 Task: Create board template.
Action: Mouse moved to (359, 73)
Screenshot: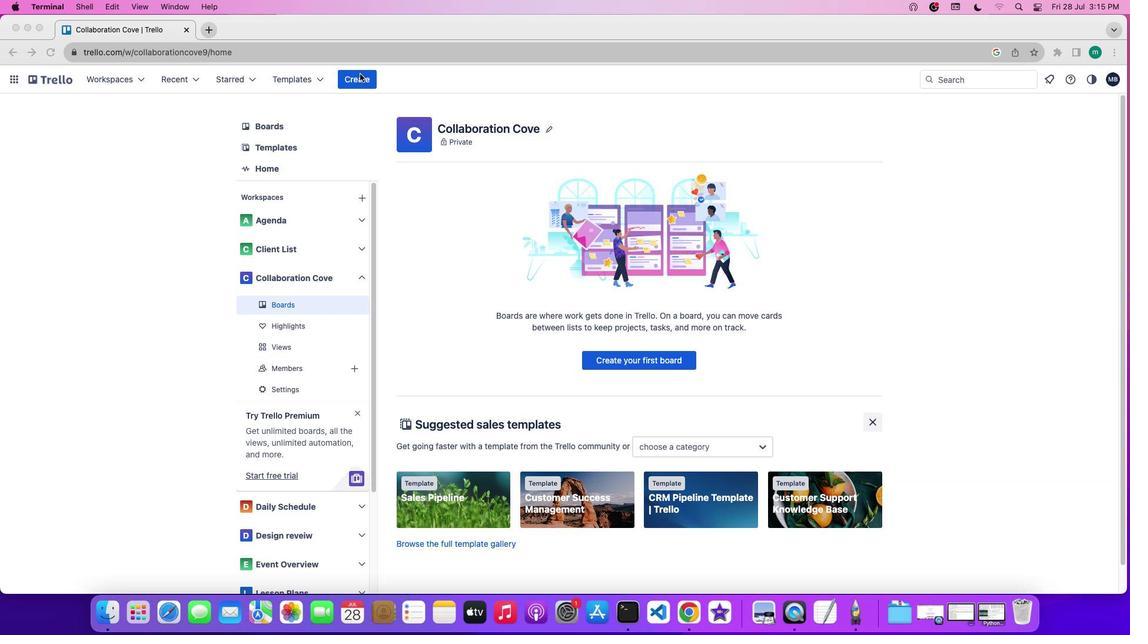 
Action: Mouse pressed left at (359, 73)
Screenshot: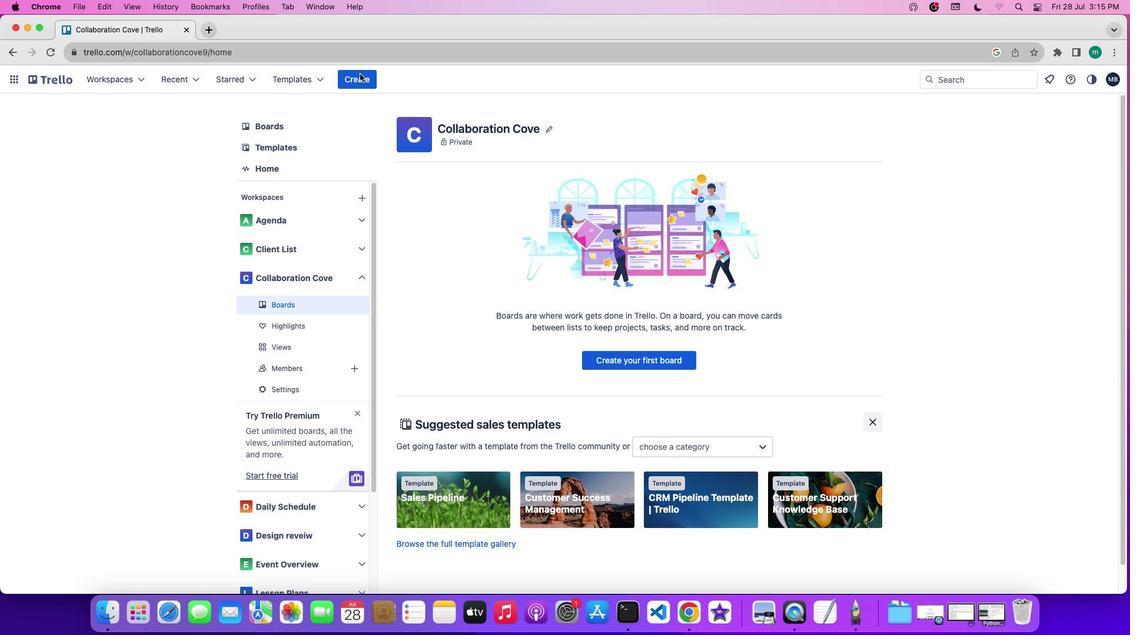 
Action: Mouse moved to (359, 78)
Screenshot: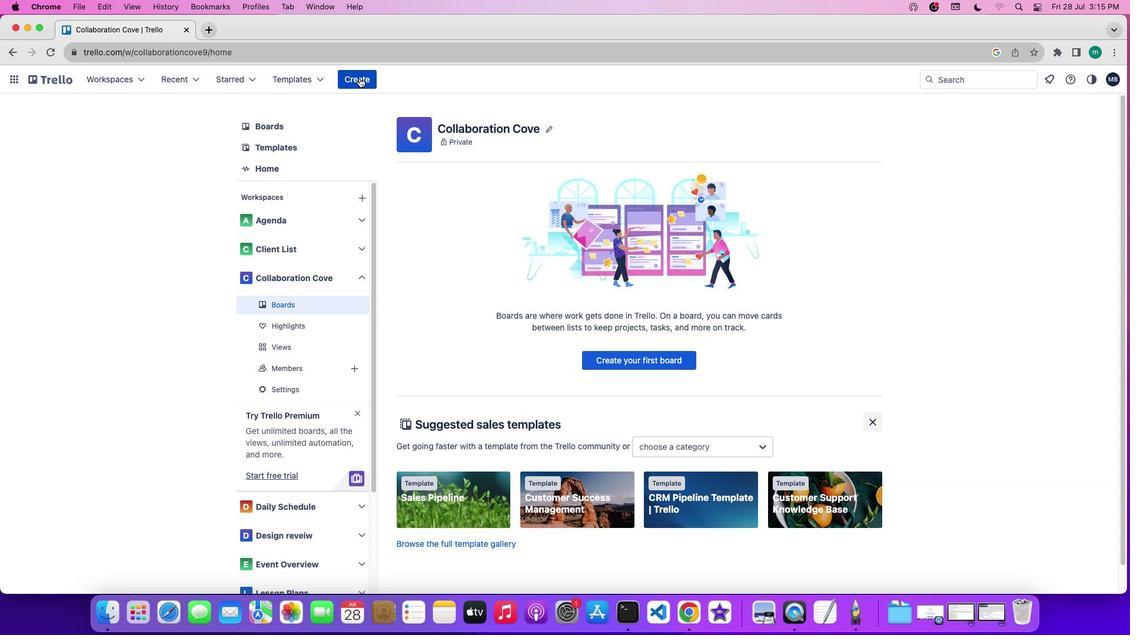 
Action: Mouse pressed left at (359, 78)
Screenshot: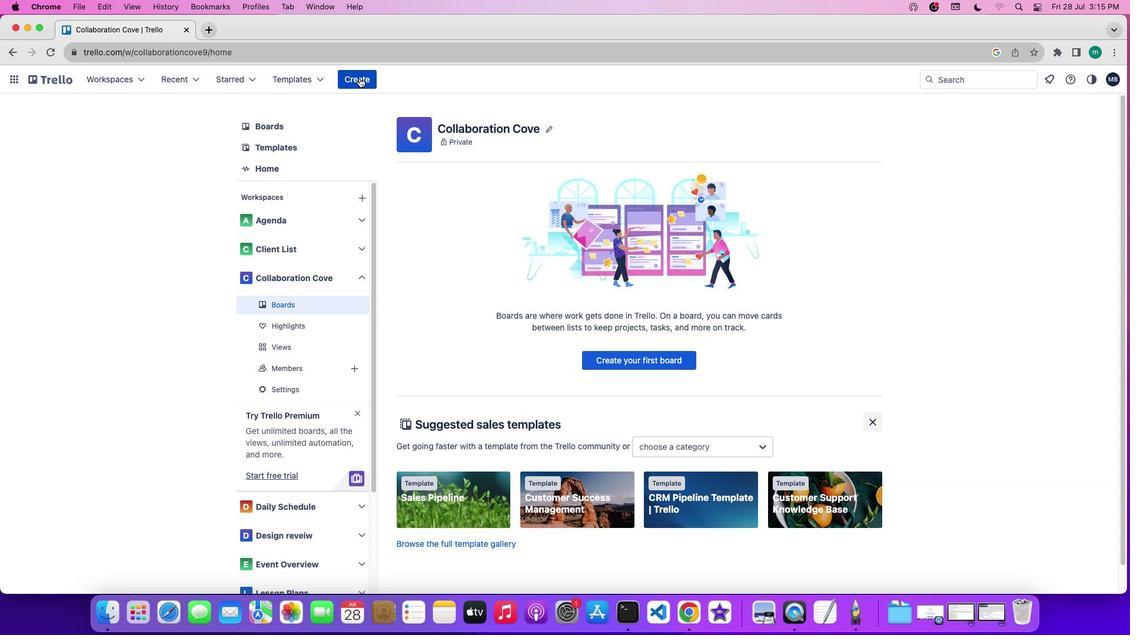
Action: Mouse moved to (371, 117)
Screenshot: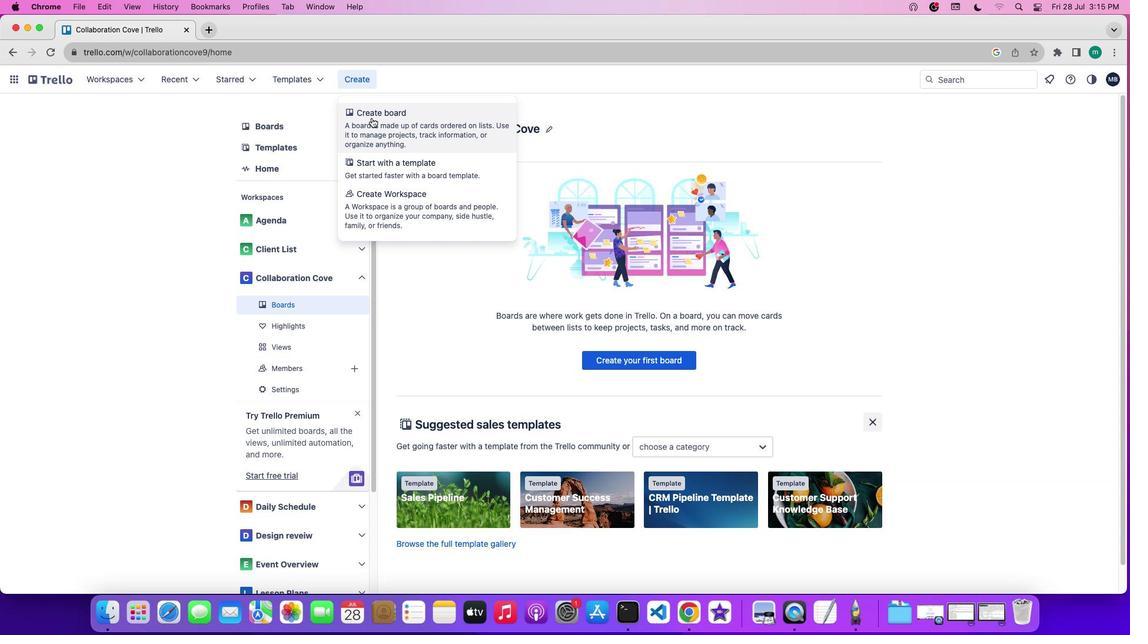 
Action: Mouse pressed left at (371, 117)
Screenshot: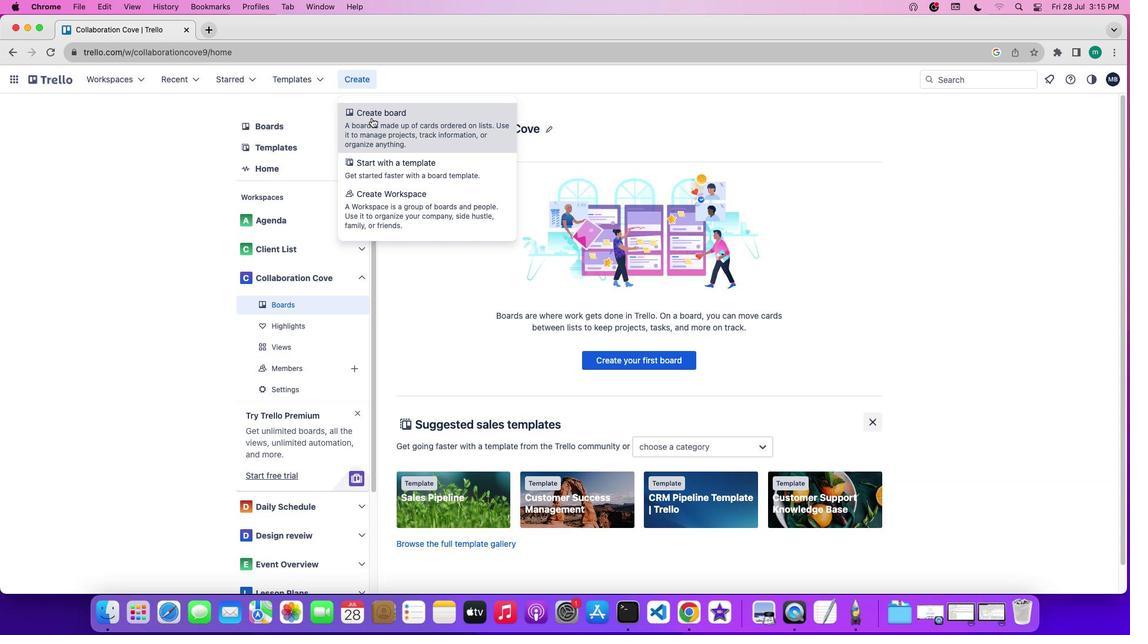 
Action: Mouse moved to (429, 449)
Screenshot: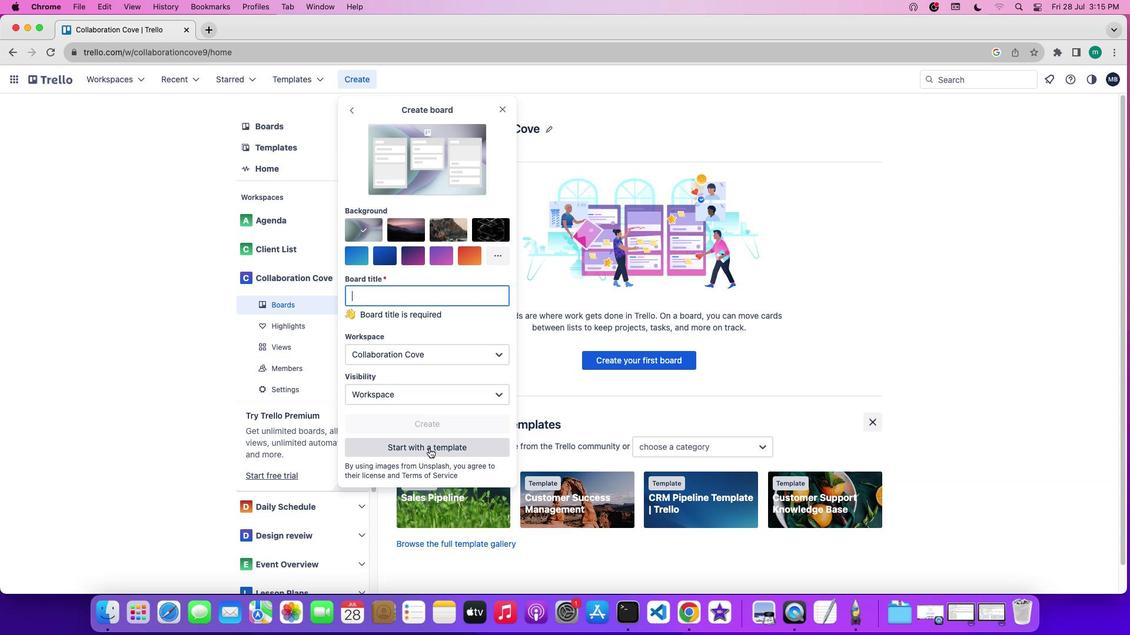 
Action: Mouse pressed left at (429, 449)
Screenshot: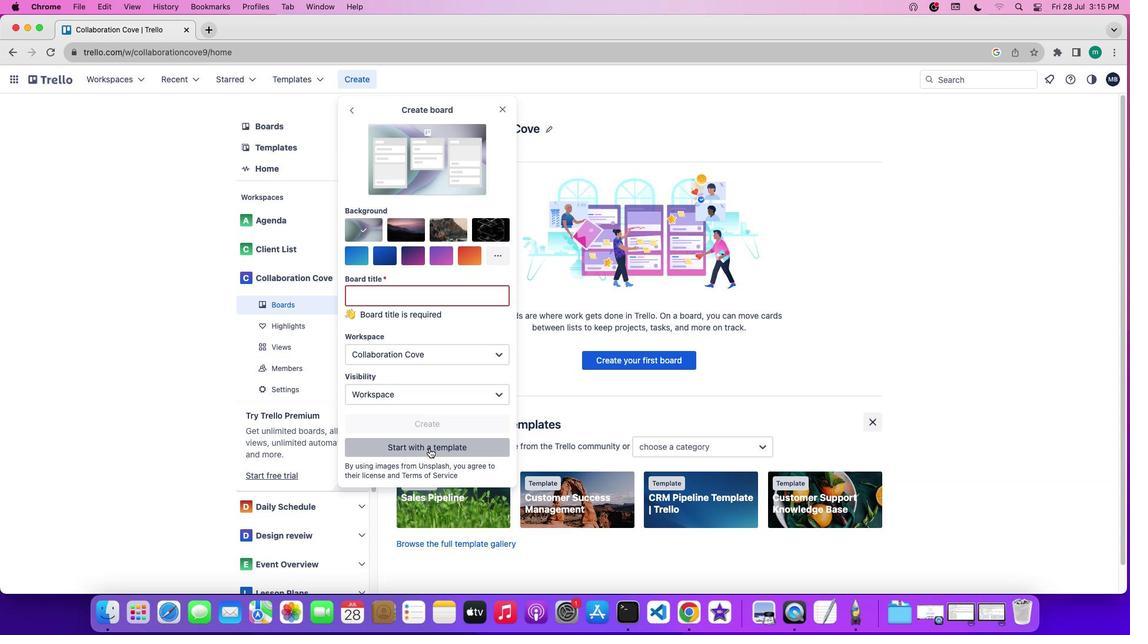 
Action: Mouse moved to (431, 238)
Screenshot: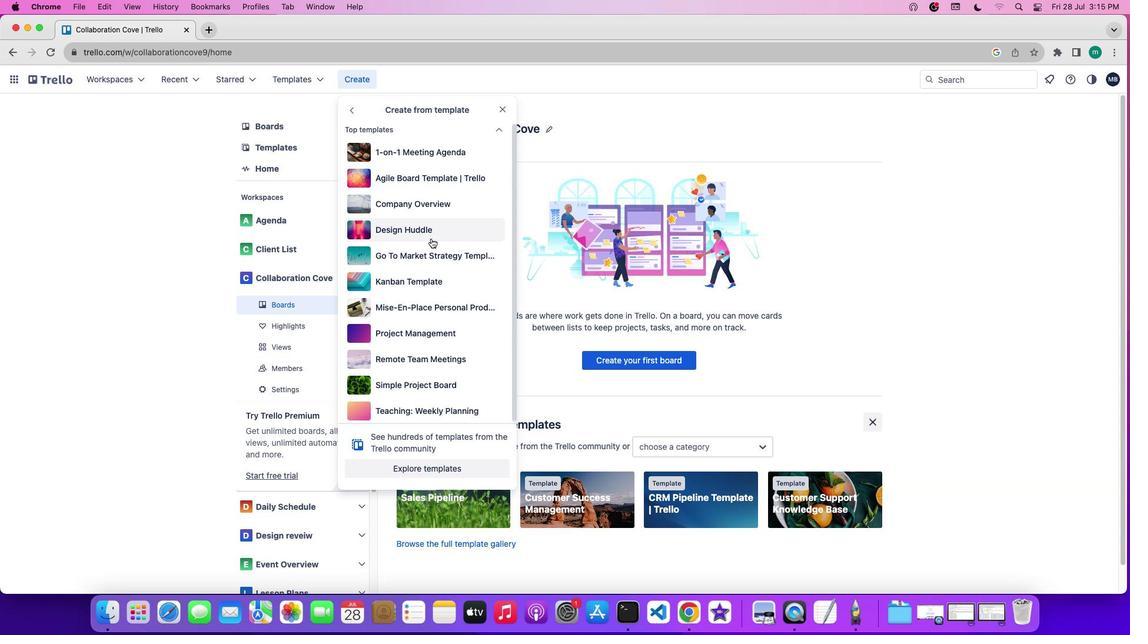 
Action: Mouse pressed left at (431, 238)
Screenshot: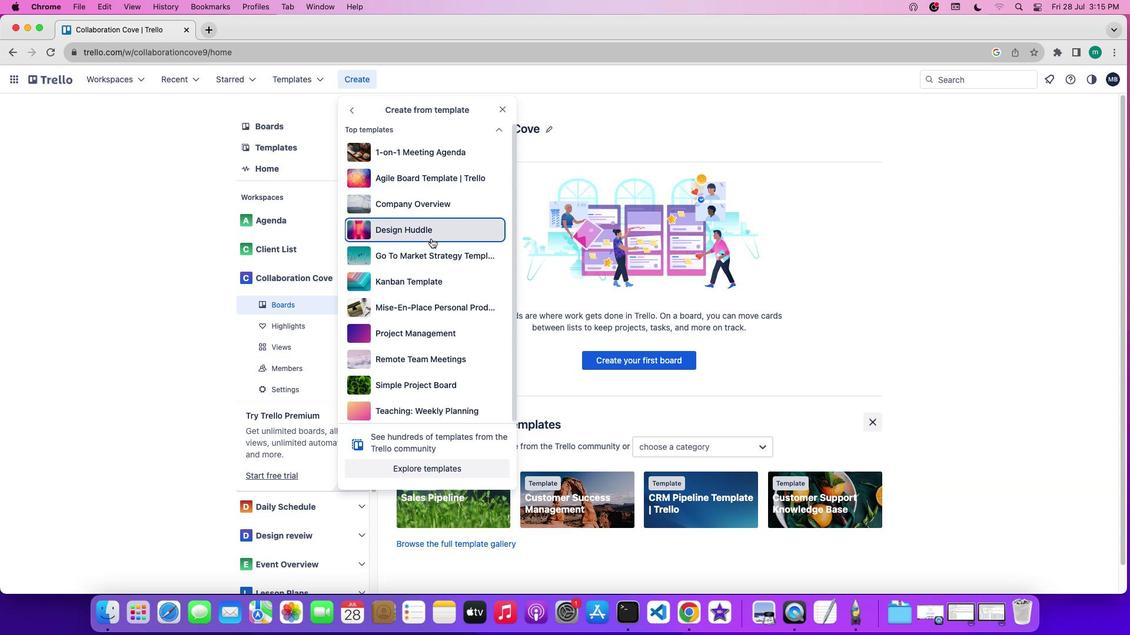 
Action: Mouse moved to (447, 373)
Screenshot: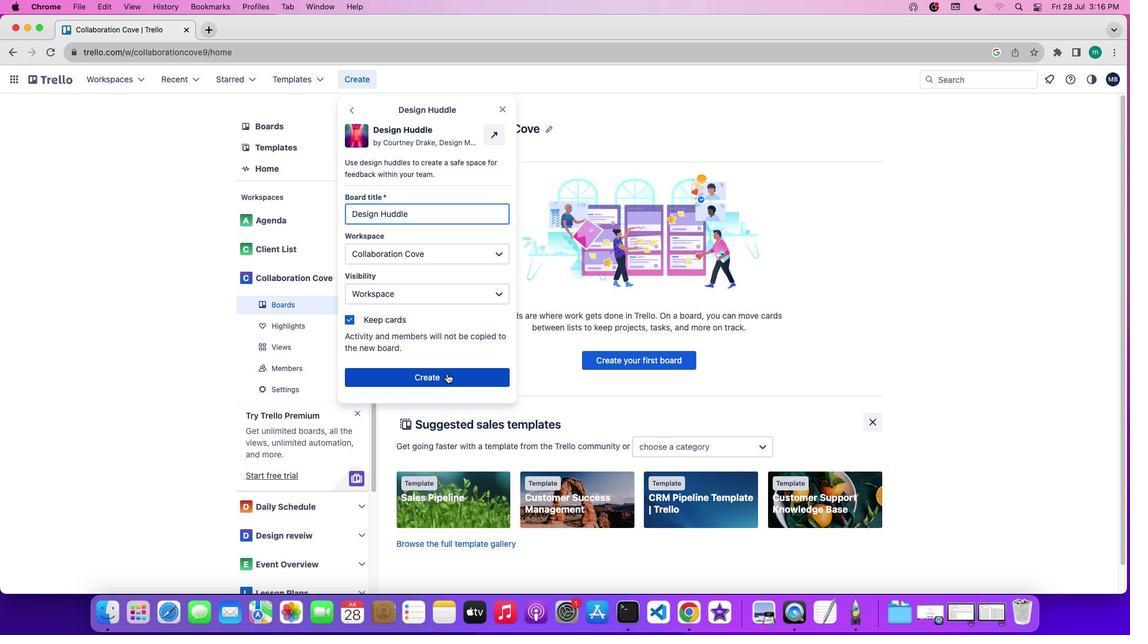
Action: Mouse pressed left at (447, 373)
Screenshot: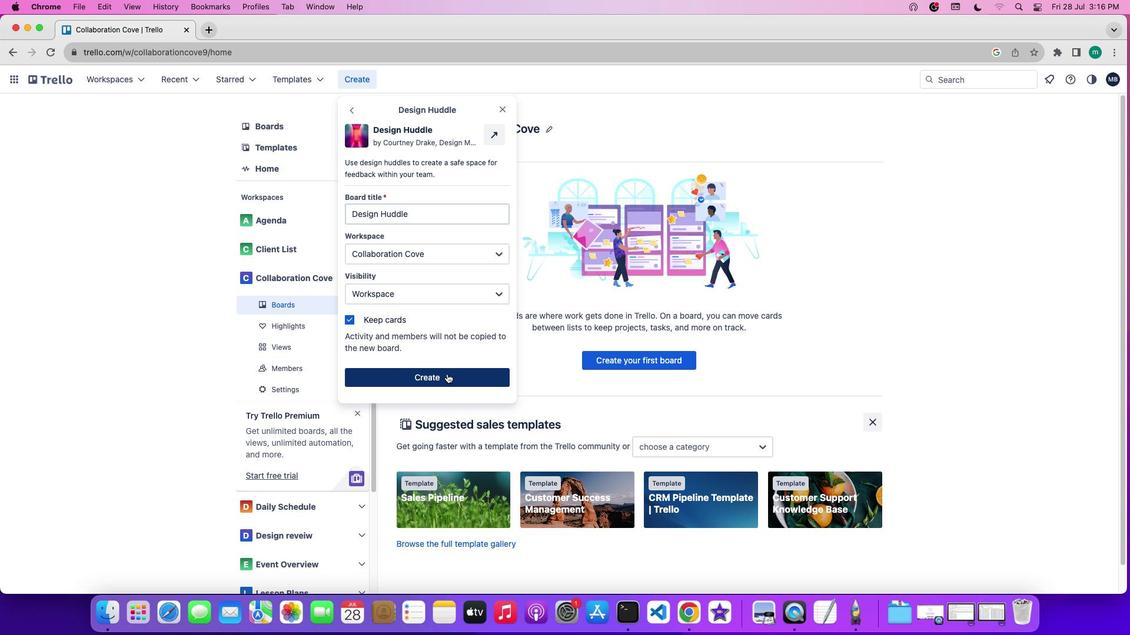 
